 Task: Filter the notifications by "reason:comment".
Action: Mouse moved to (912, 74)
Screenshot: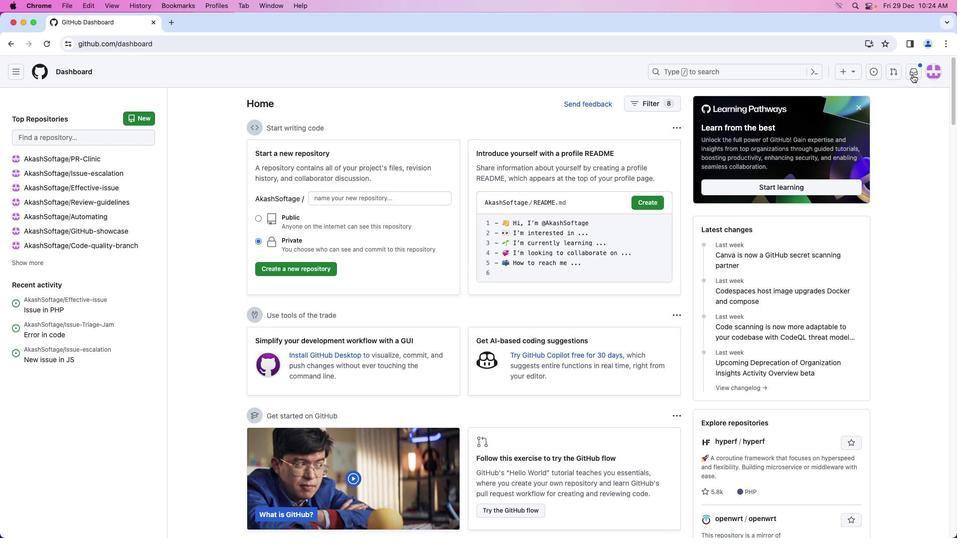 
Action: Mouse pressed left at (912, 74)
Screenshot: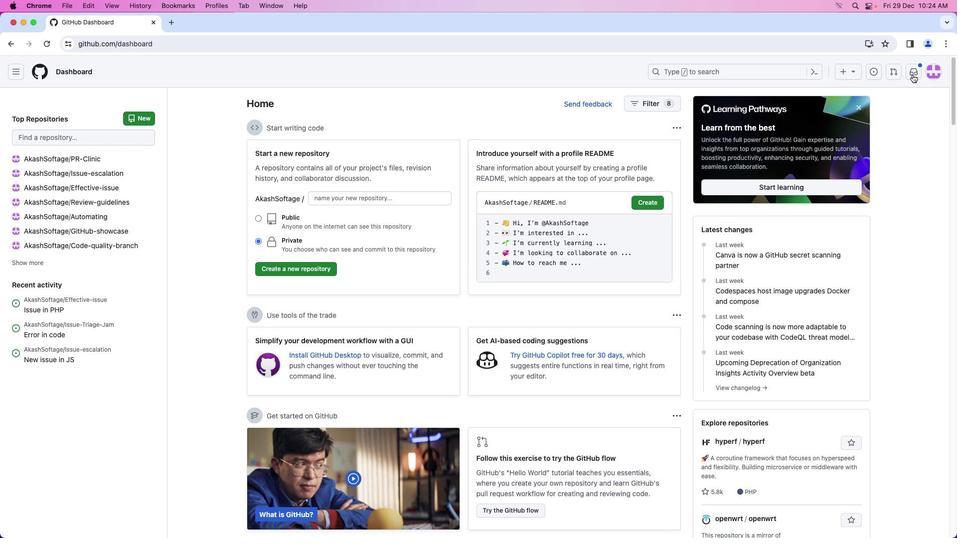 
Action: Mouse moved to (912, 73)
Screenshot: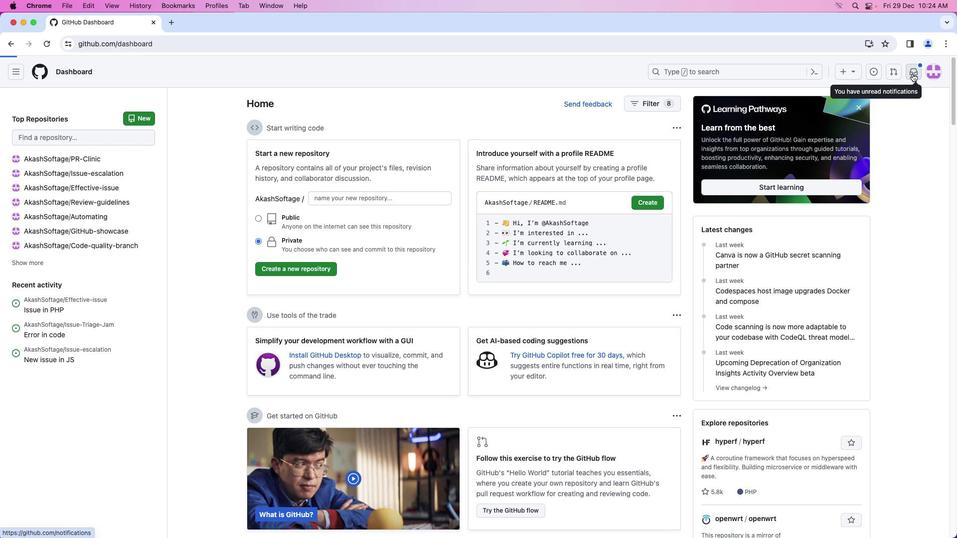 
Action: Mouse pressed left at (912, 73)
Screenshot: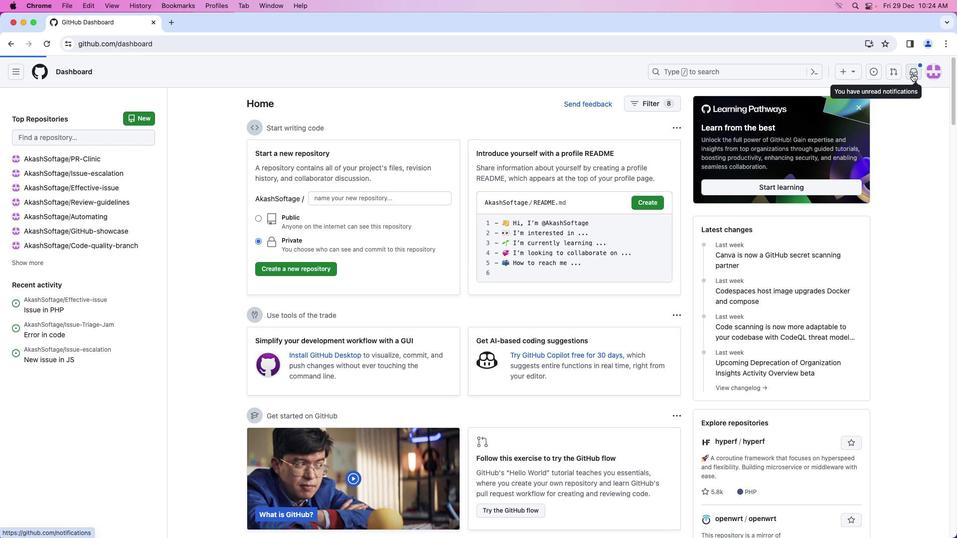 
Action: Mouse moved to (311, 104)
Screenshot: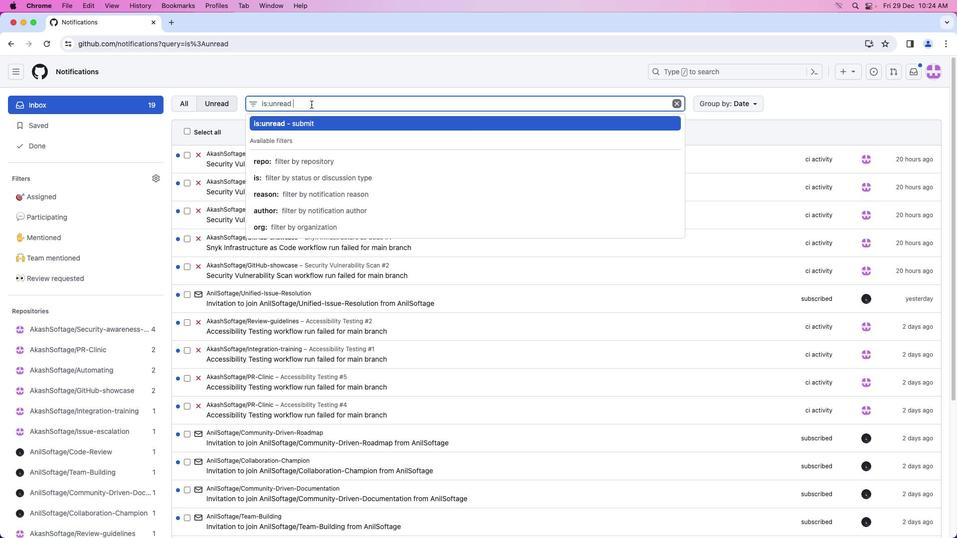 
Action: Mouse pressed left at (311, 104)
Screenshot: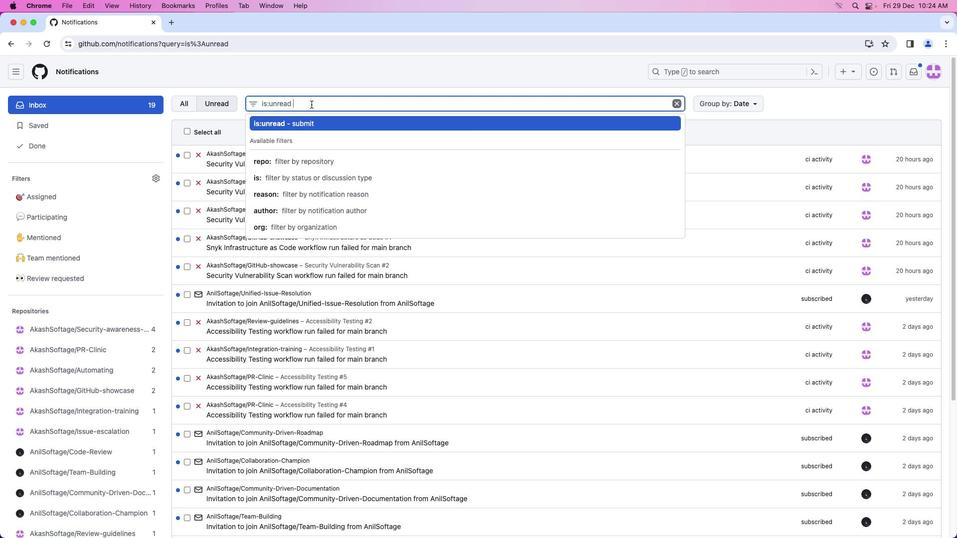 
Action: Key pressed Key.backspaceKey.backspaceKey.backspaceKey.backspaceKey.backspaceKey.backspaceKey.backspaceKey.backspaceKey.backspaceKey.backspaceKey.backspaceKey.backspaceKey.backspace'r''e''a''s''o''n'Key.shift_r':''c''o''m''m''e''n'Key.backspace't'Key.enter
Screenshot: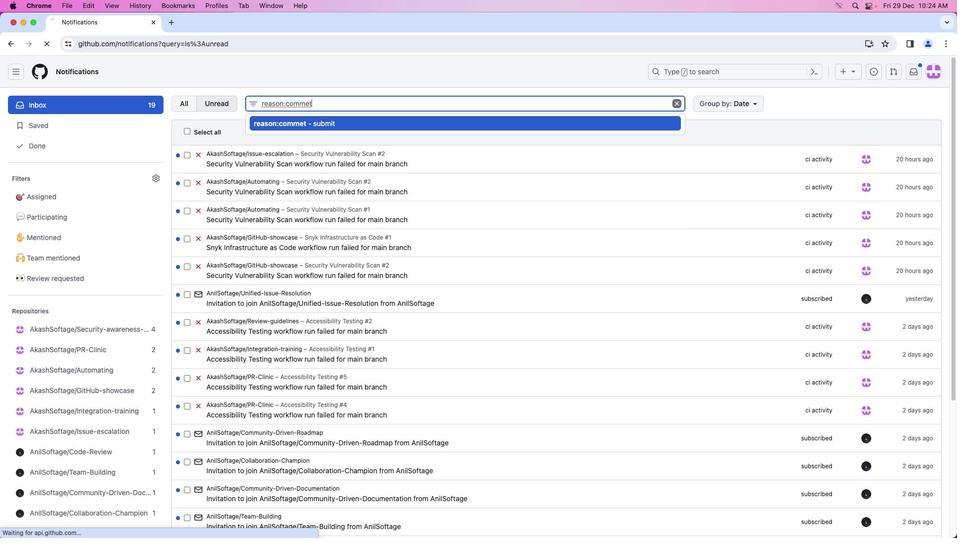 
Action: Mouse moved to (306, 105)
Screenshot: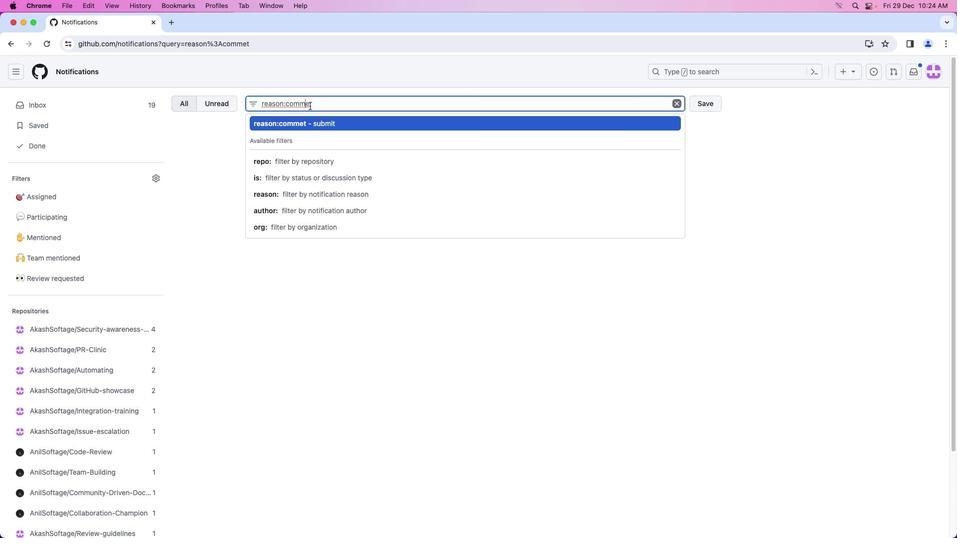 
Action: Mouse pressed left at (306, 105)
Screenshot: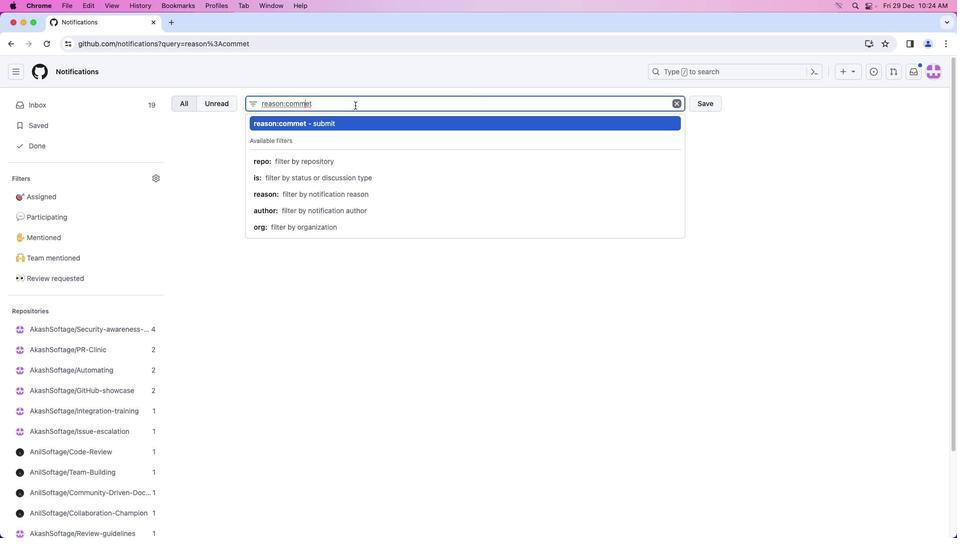 
Action: Mouse moved to (375, 105)
Screenshot: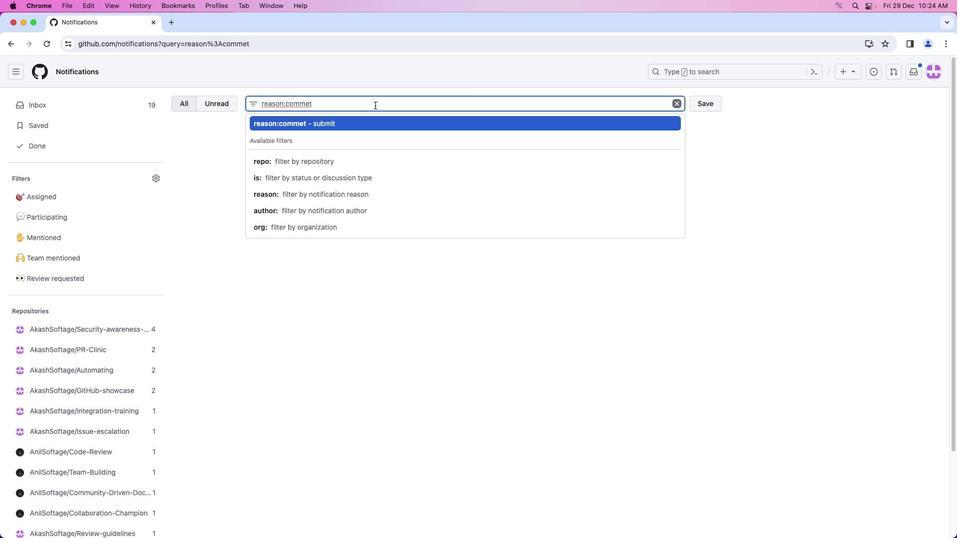 
Action: Key pressed Key.right'n'Key.enter
Screenshot: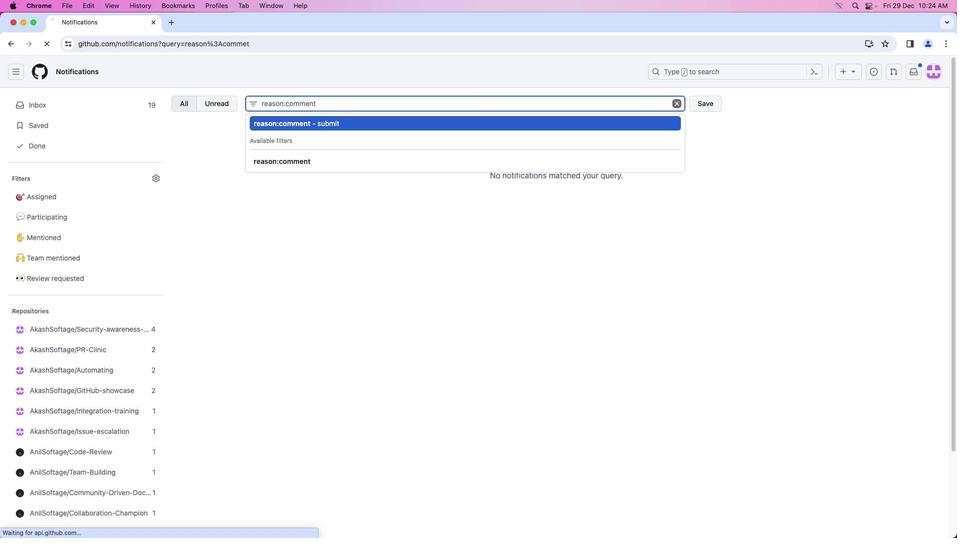 
Action: Mouse moved to (543, 224)
Screenshot: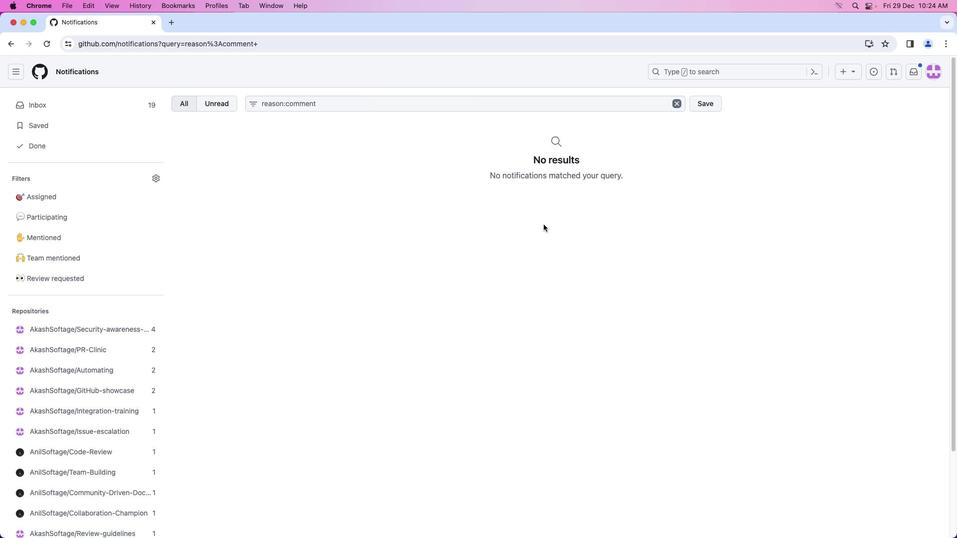 
Action: Mouse pressed left at (543, 224)
Screenshot: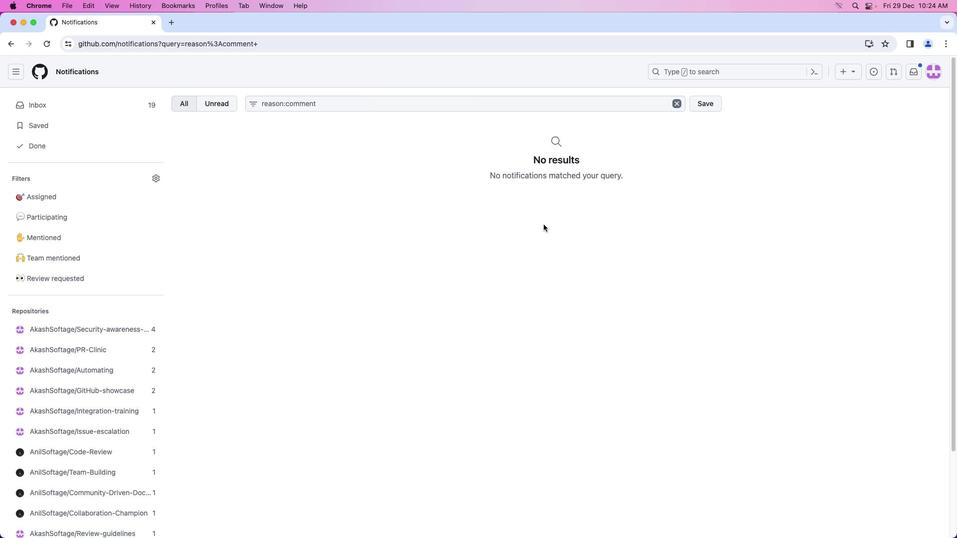
